 Task: Create a rule from the Routing list, Task moved to a section -> Set Priority in the project TransferLine , set the section as To-Do and set the priority of the task as  High.
Action: Mouse moved to (73, 488)
Screenshot: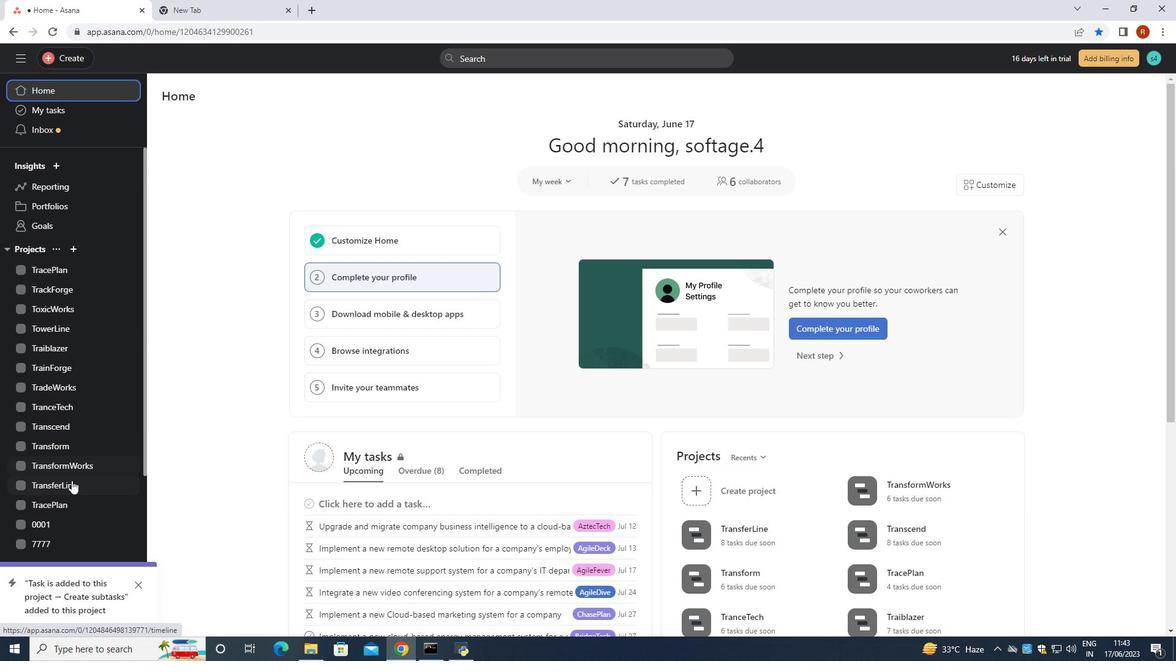 
Action: Mouse pressed left at (73, 488)
Screenshot: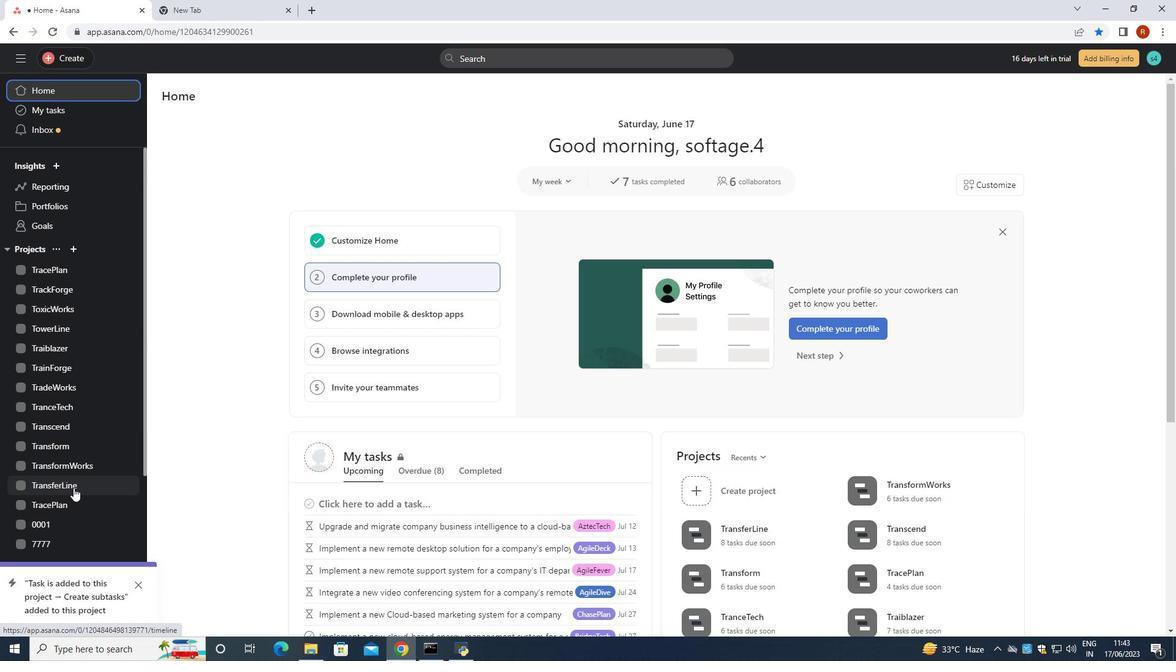 
Action: Mouse moved to (1129, 104)
Screenshot: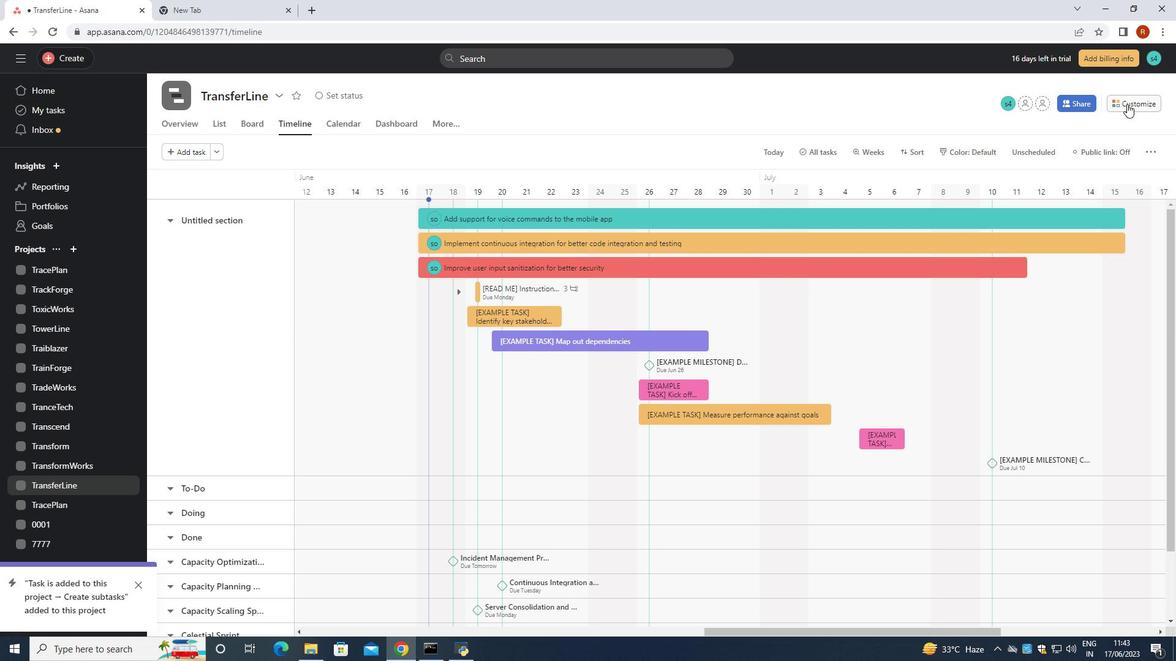 
Action: Mouse pressed left at (1129, 104)
Screenshot: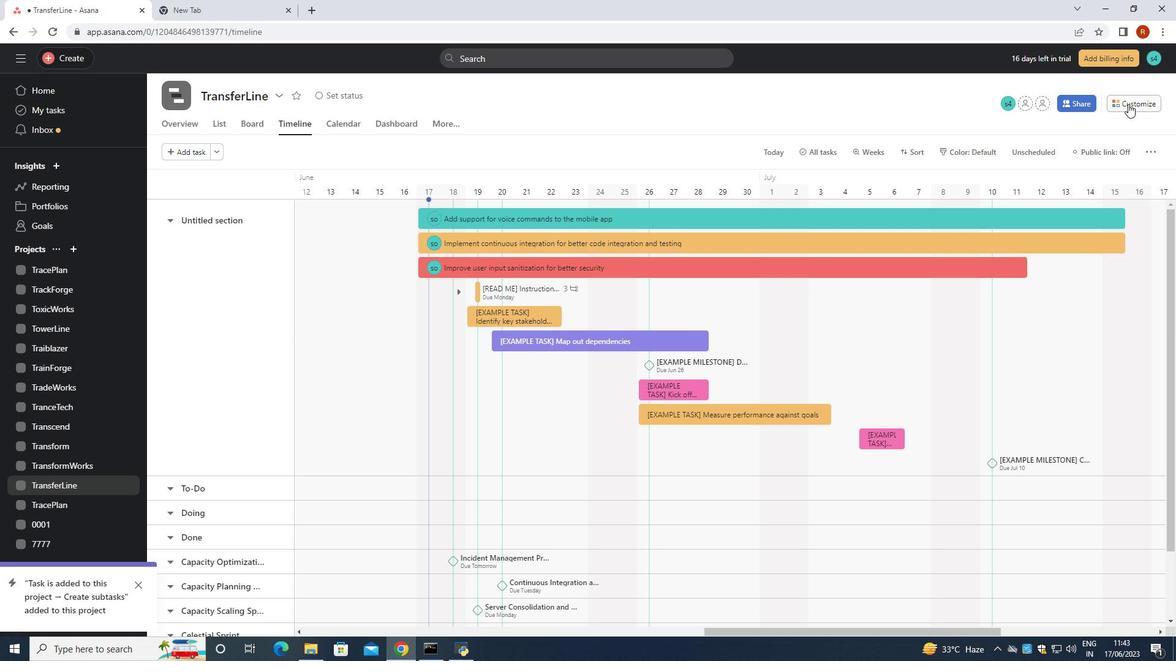 
Action: Mouse moved to (902, 303)
Screenshot: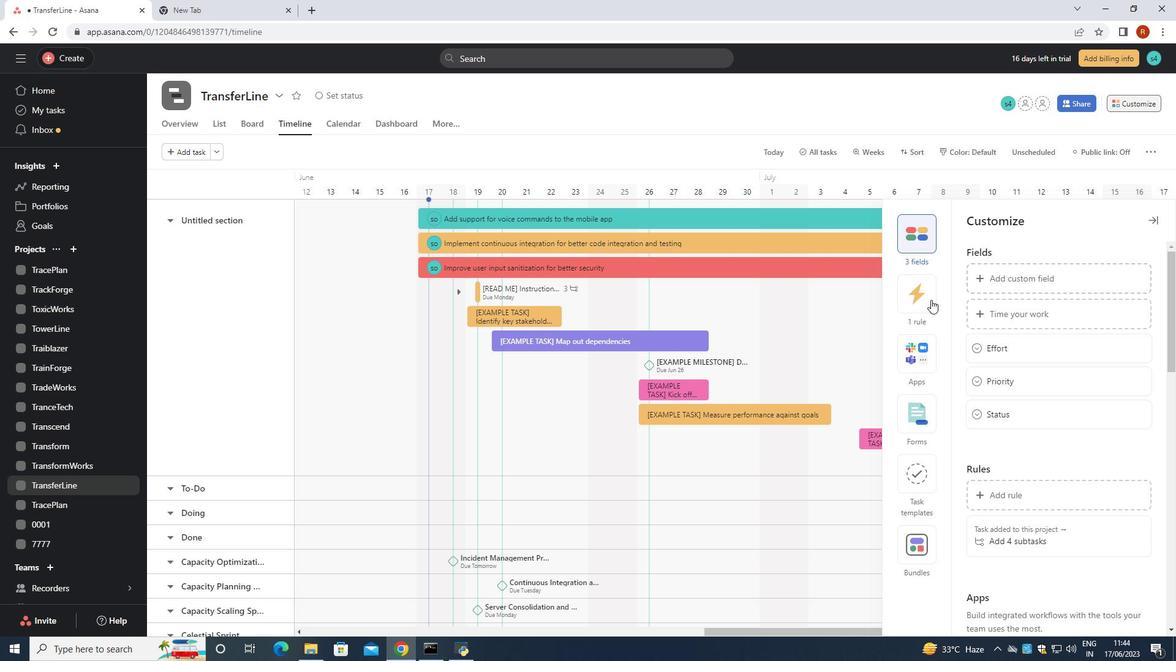 
Action: Mouse pressed left at (902, 303)
Screenshot: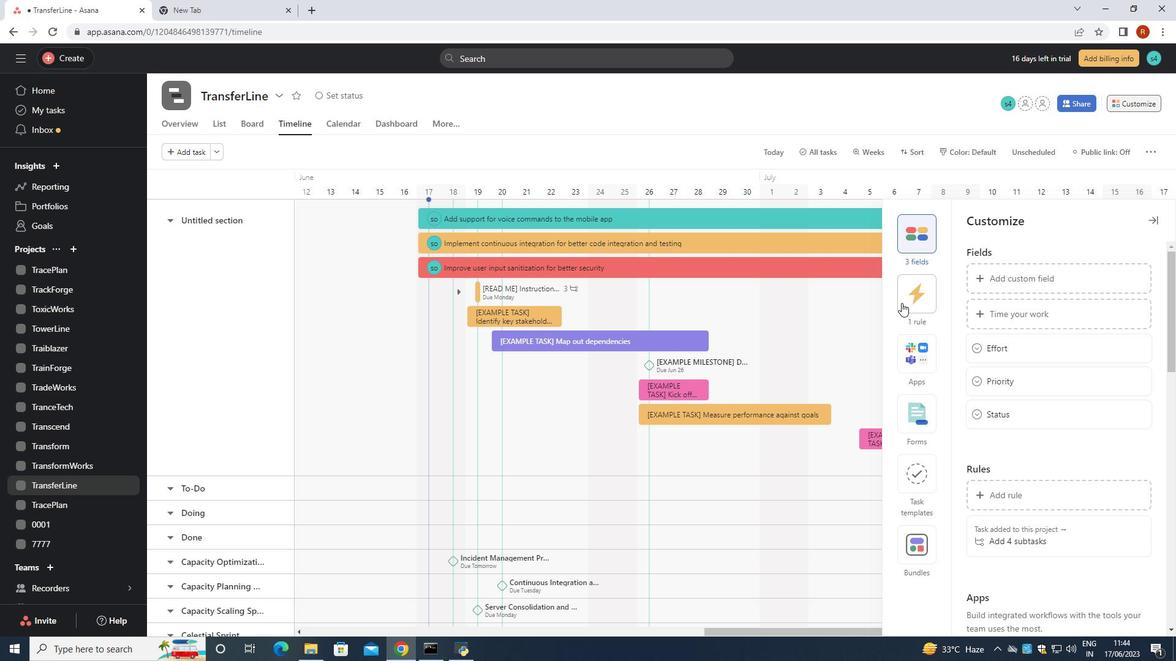 
Action: Mouse moved to (1079, 278)
Screenshot: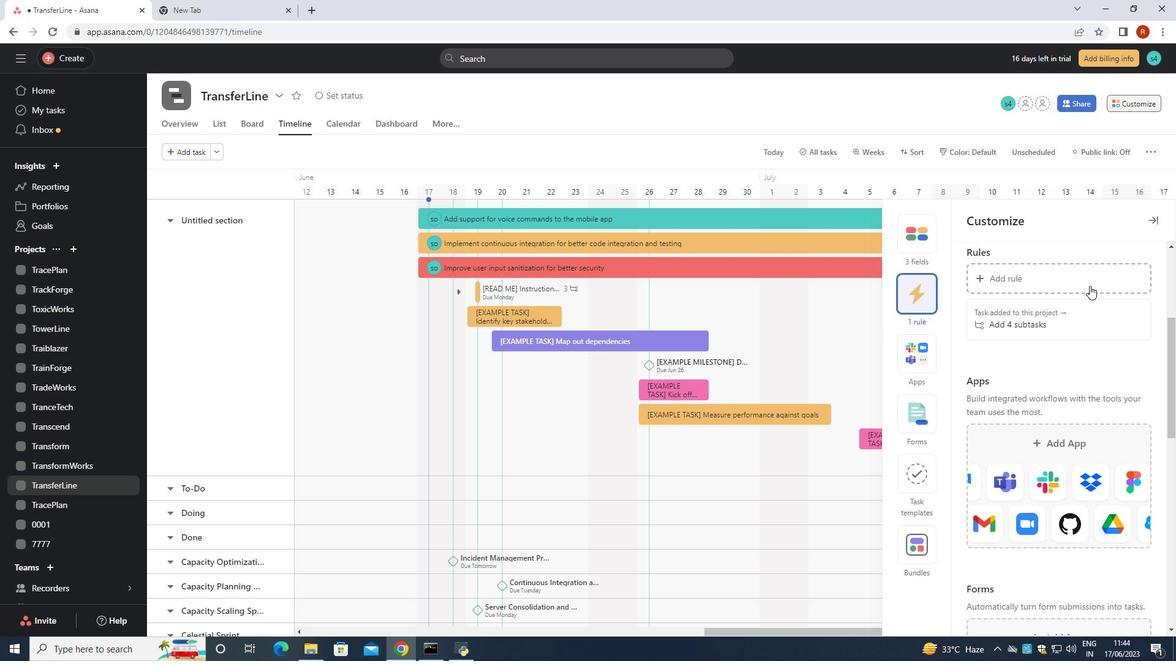 
Action: Mouse pressed left at (1079, 278)
Screenshot: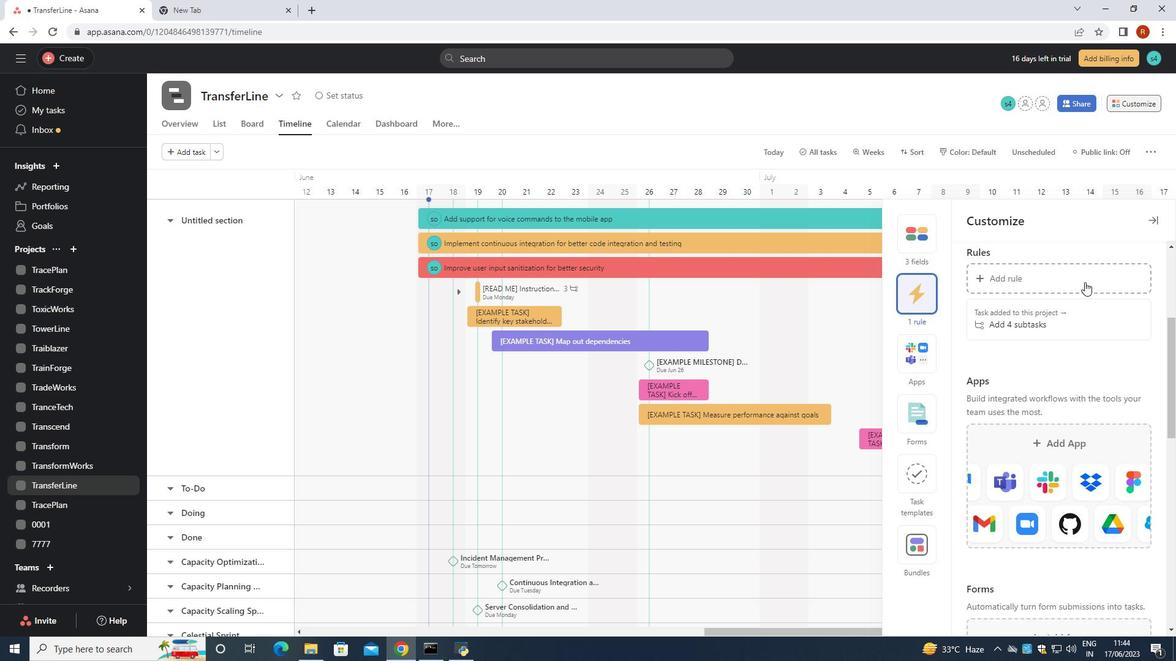 
Action: Mouse moved to (268, 164)
Screenshot: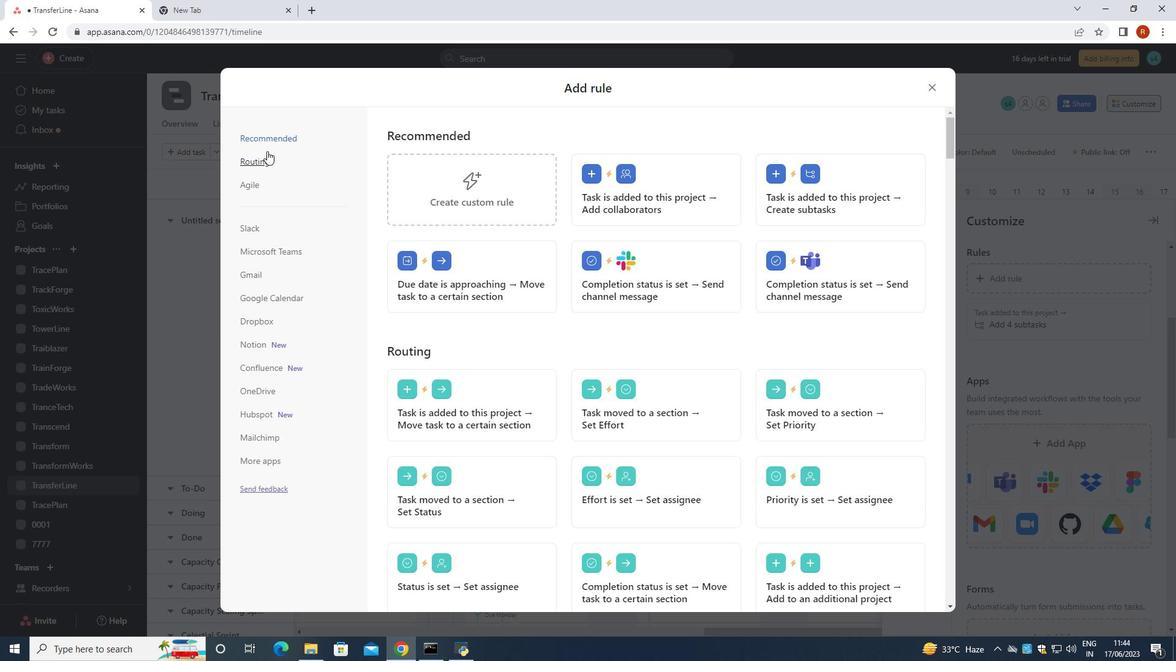 
Action: Mouse pressed left at (268, 164)
Screenshot: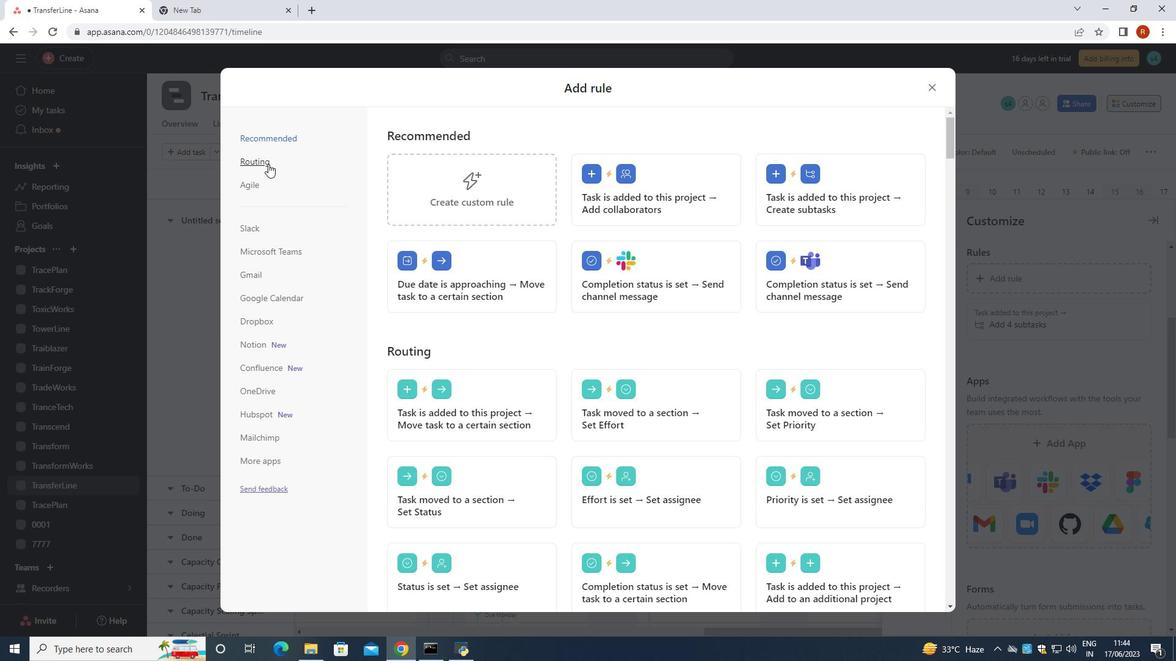 
Action: Mouse moved to (828, 204)
Screenshot: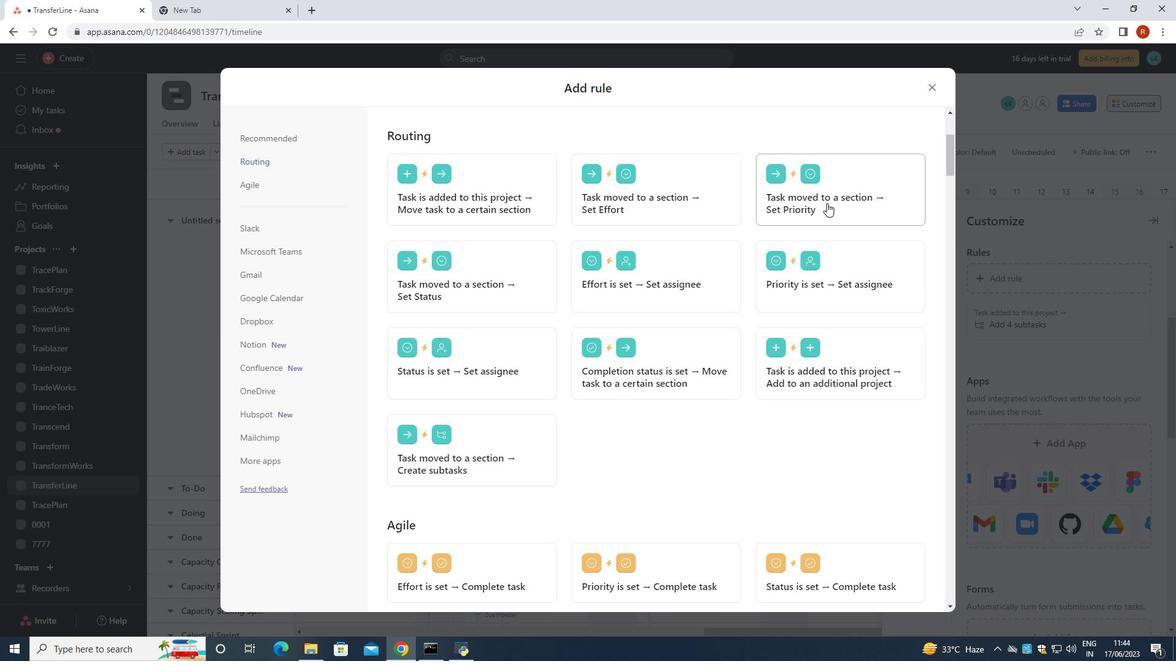 
Action: Mouse pressed left at (828, 204)
Screenshot: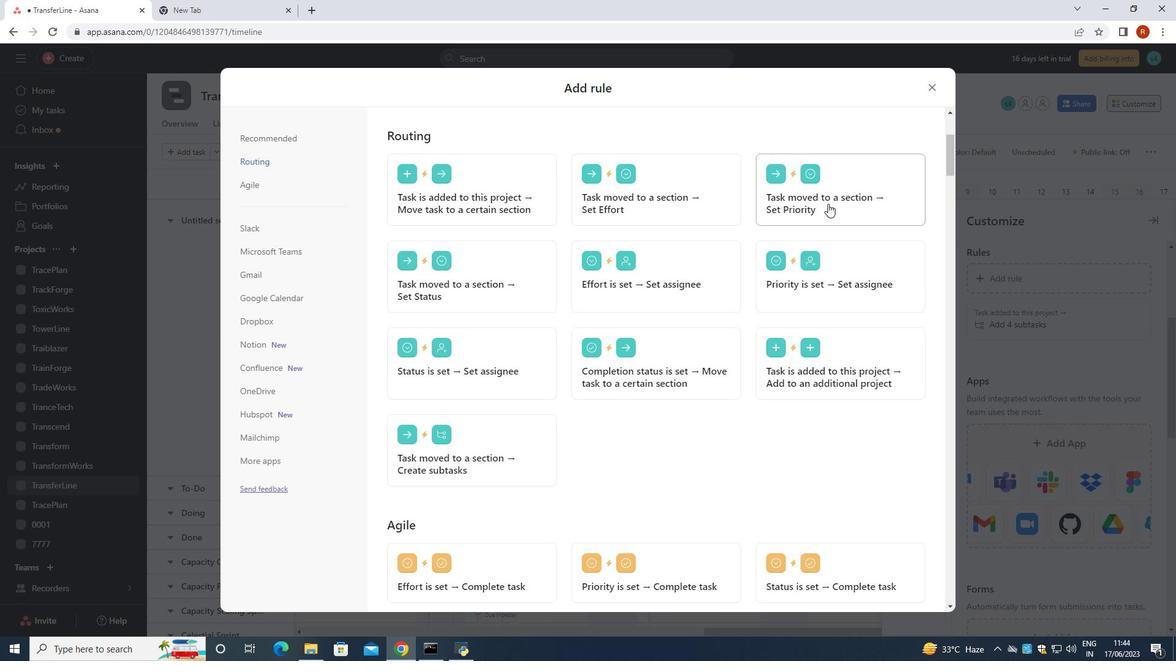 
Action: Mouse moved to (448, 335)
Screenshot: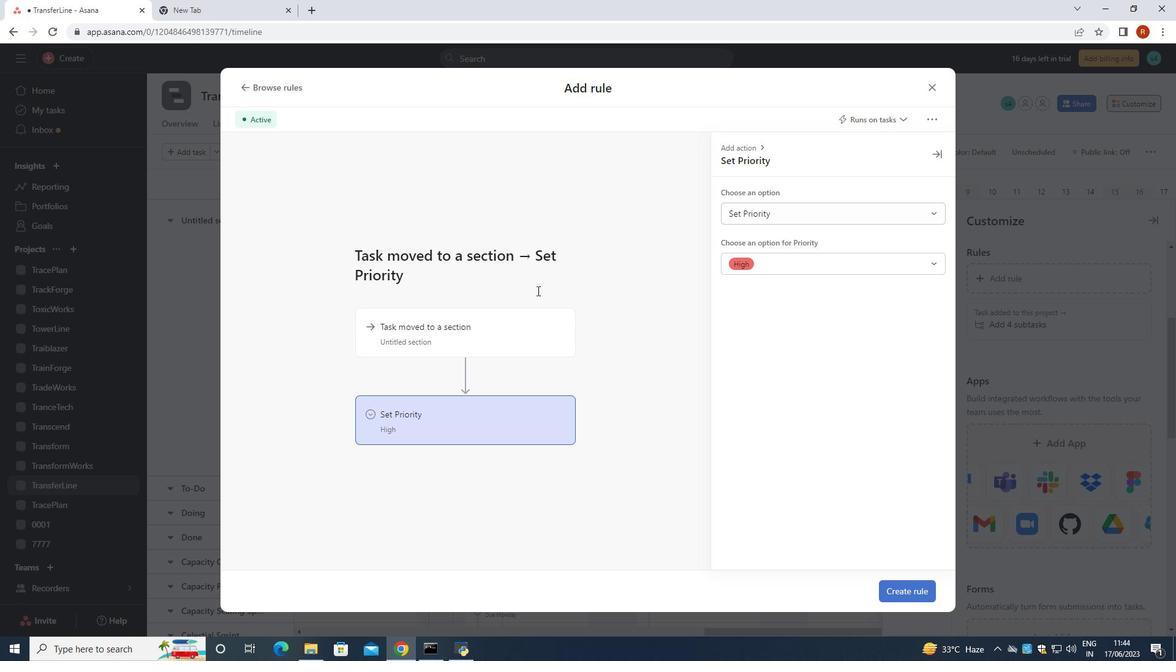 
Action: Mouse pressed left at (448, 335)
Screenshot: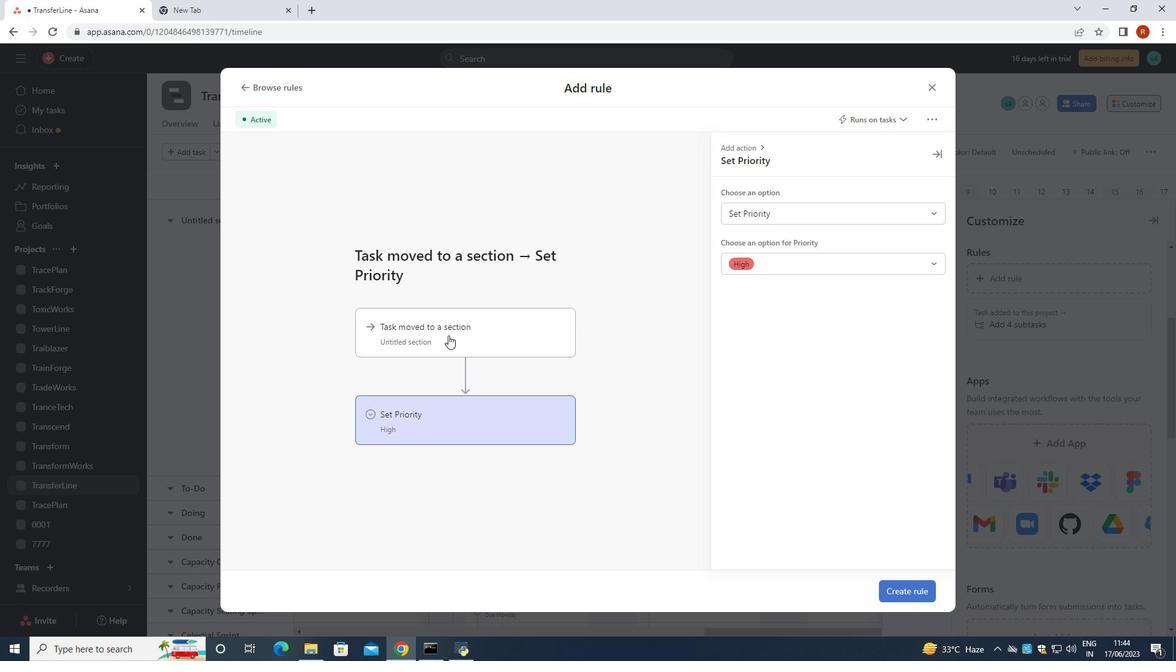 
Action: Mouse moved to (850, 215)
Screenshot: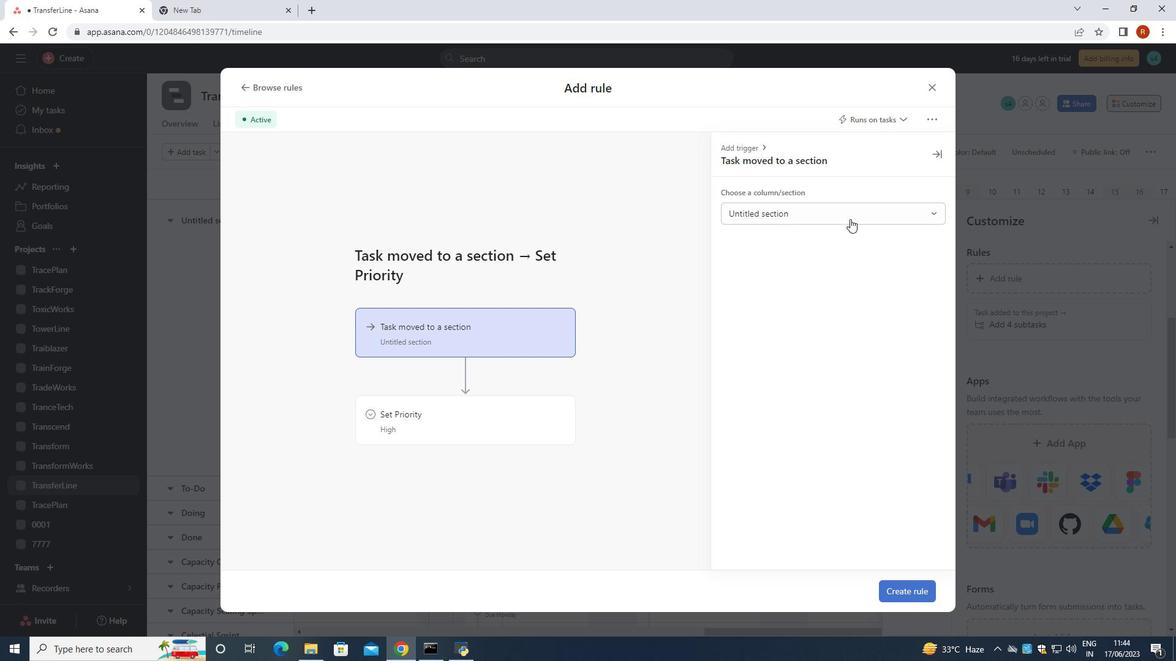 
Action: Mouse pressed left at (850, 215)
Screenshot: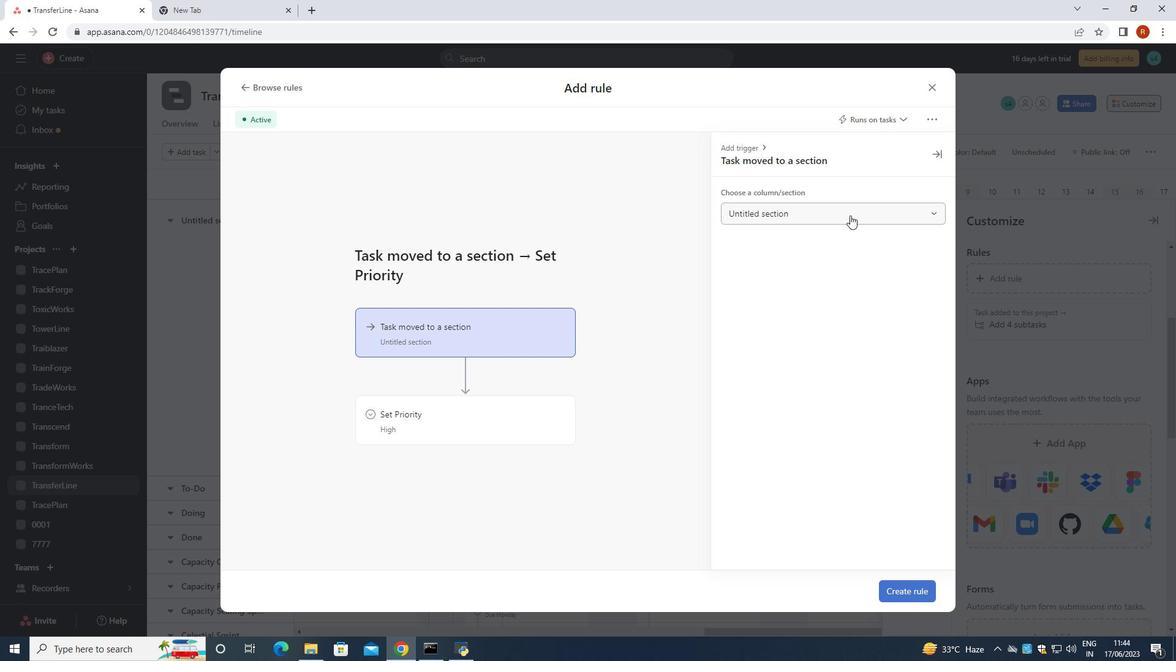 
Action: Mouse moved to (774, 263)
Screenshot: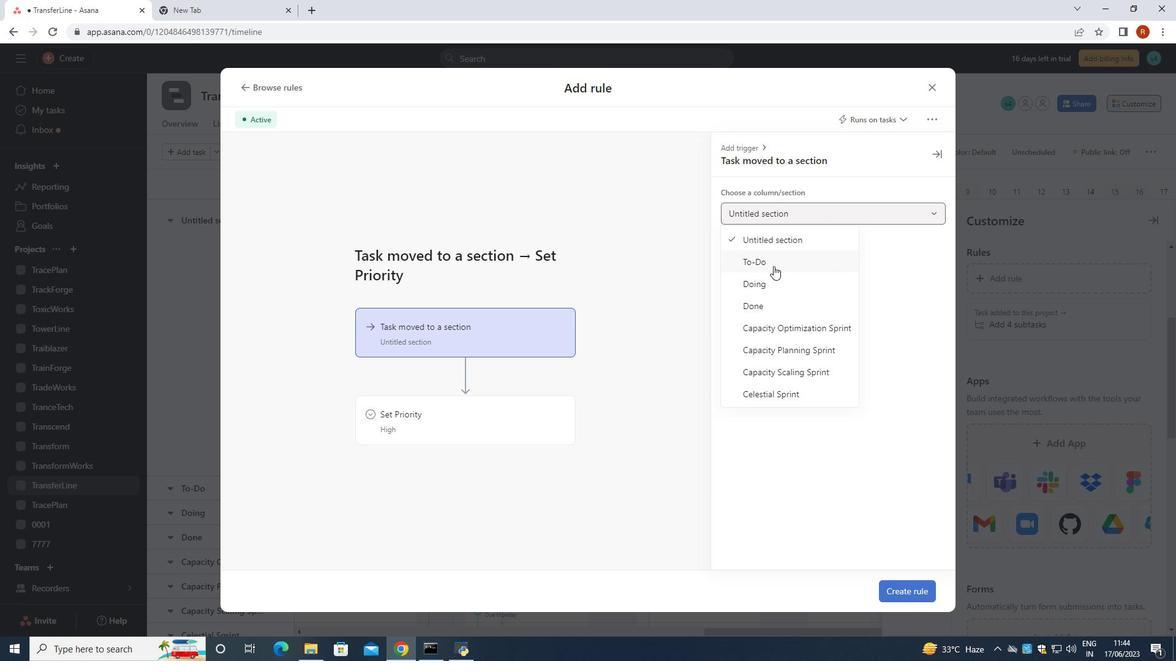 
Action: Mouse pressed left at (774, 263)
Screenshot: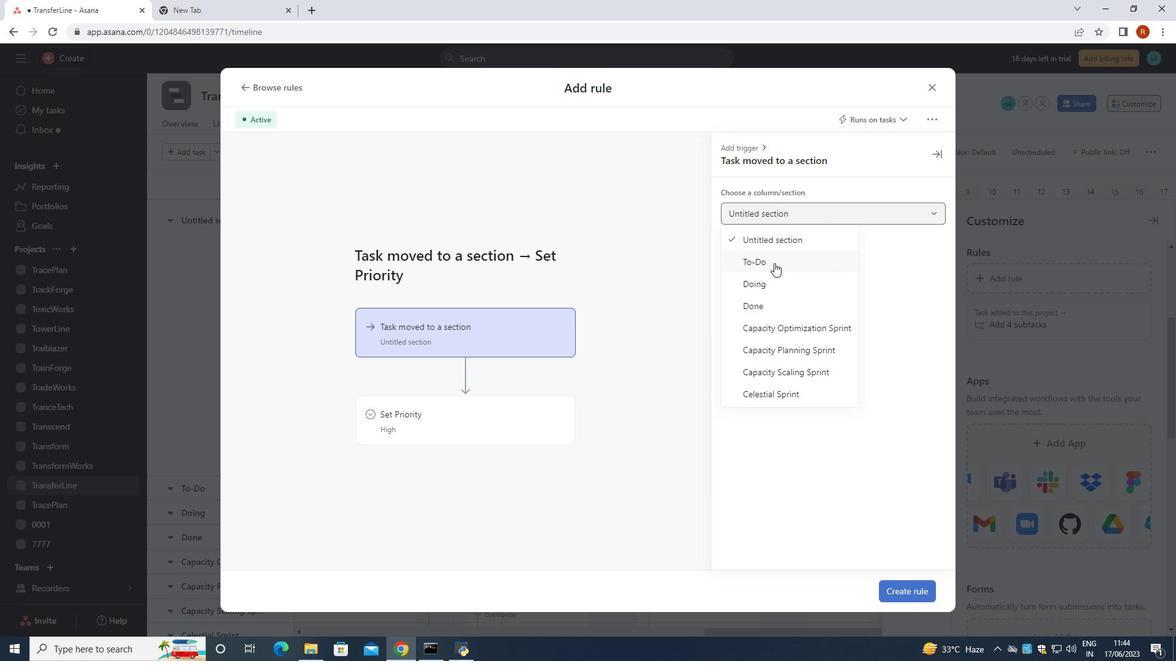 
Action: Mouse moved to (553, 405)
Screenshot: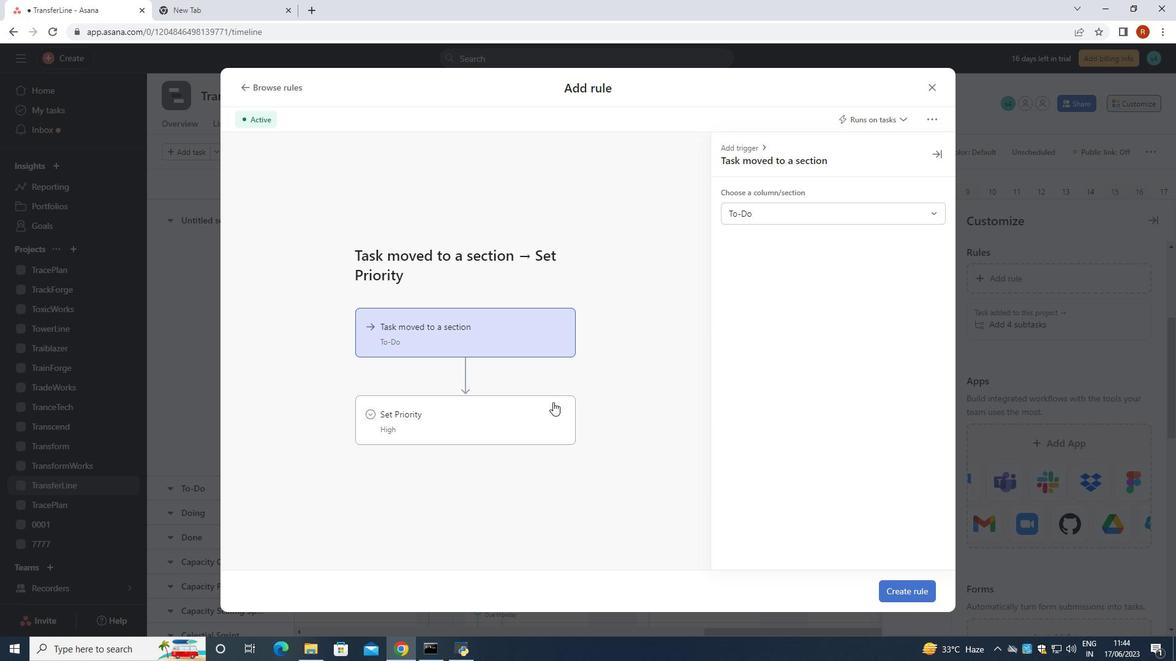 
Action: Mouse pressed left at (553, 405)
Screenshot: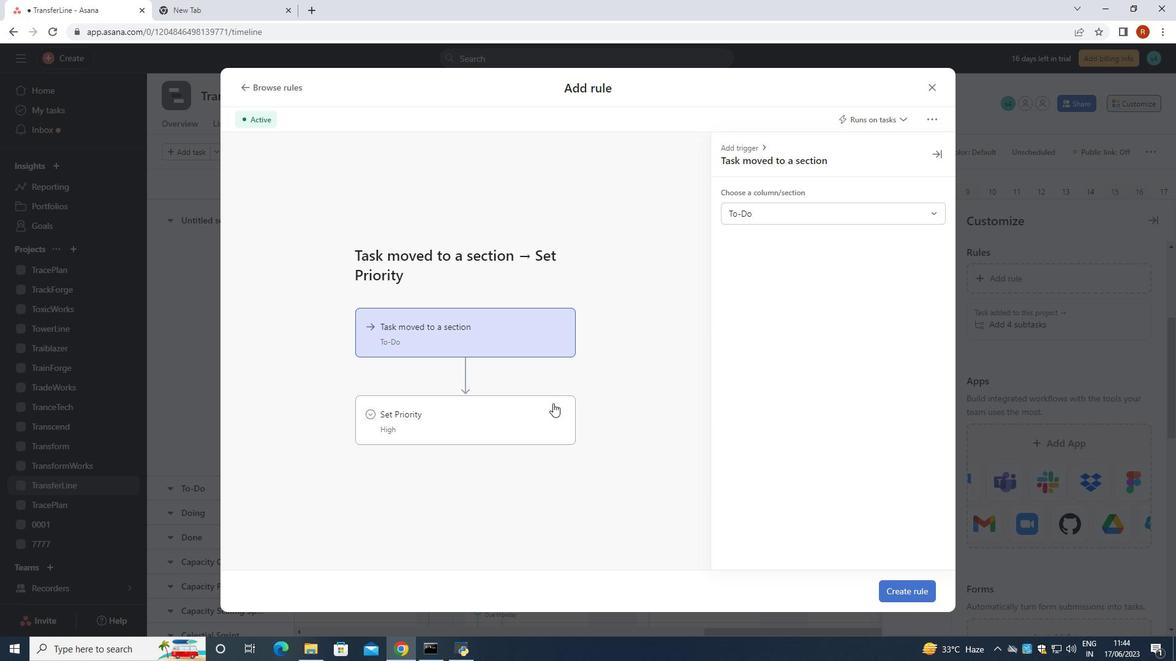
Action: Mouse moved to (930, 264)
Screenshot: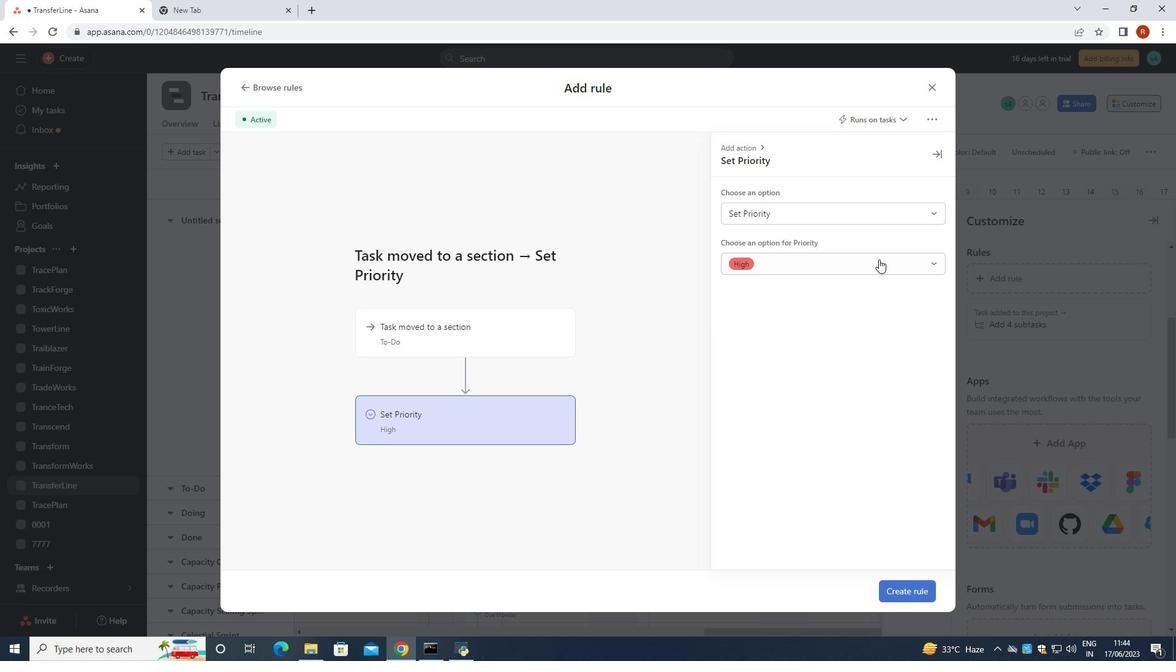 
Action: Mouse pressed left at (930, 264)
Screenshot: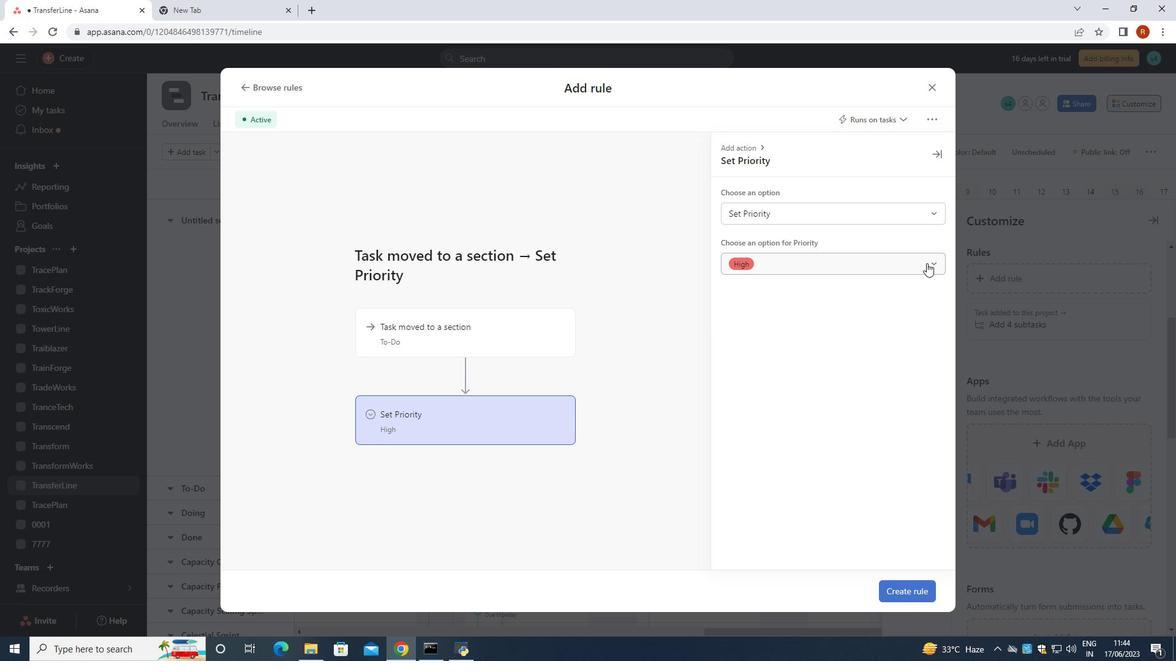 
Action: Mouse moved to (763, 292)
Screenshot: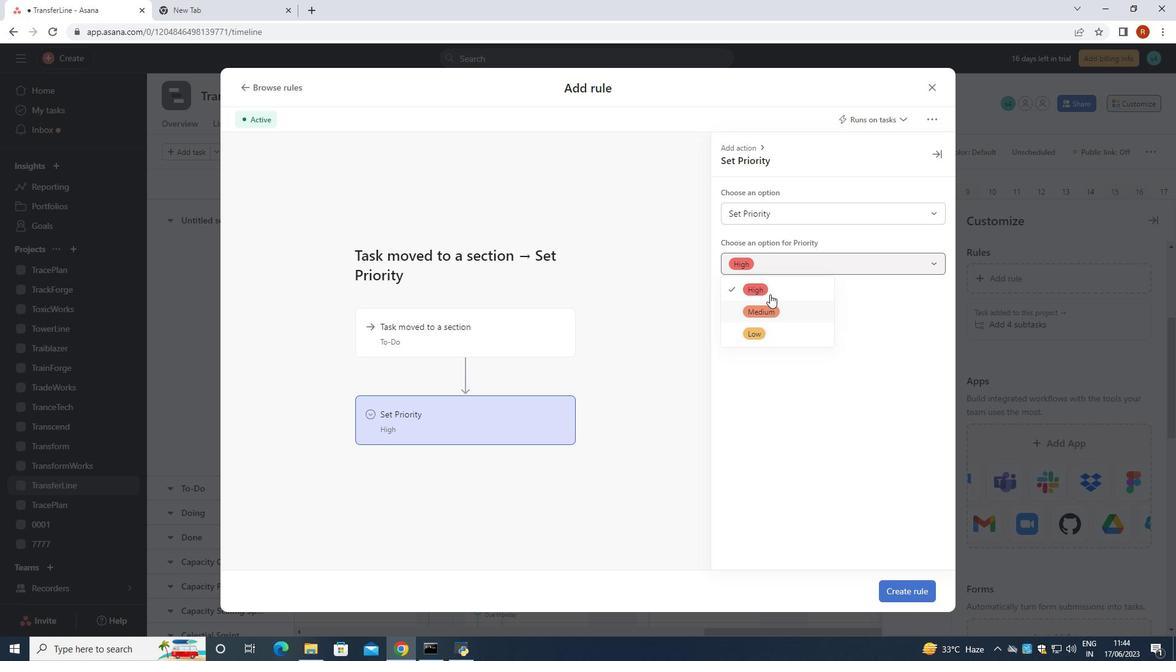 
Action: Mouse pressed left at (763, 292)
Screenshot: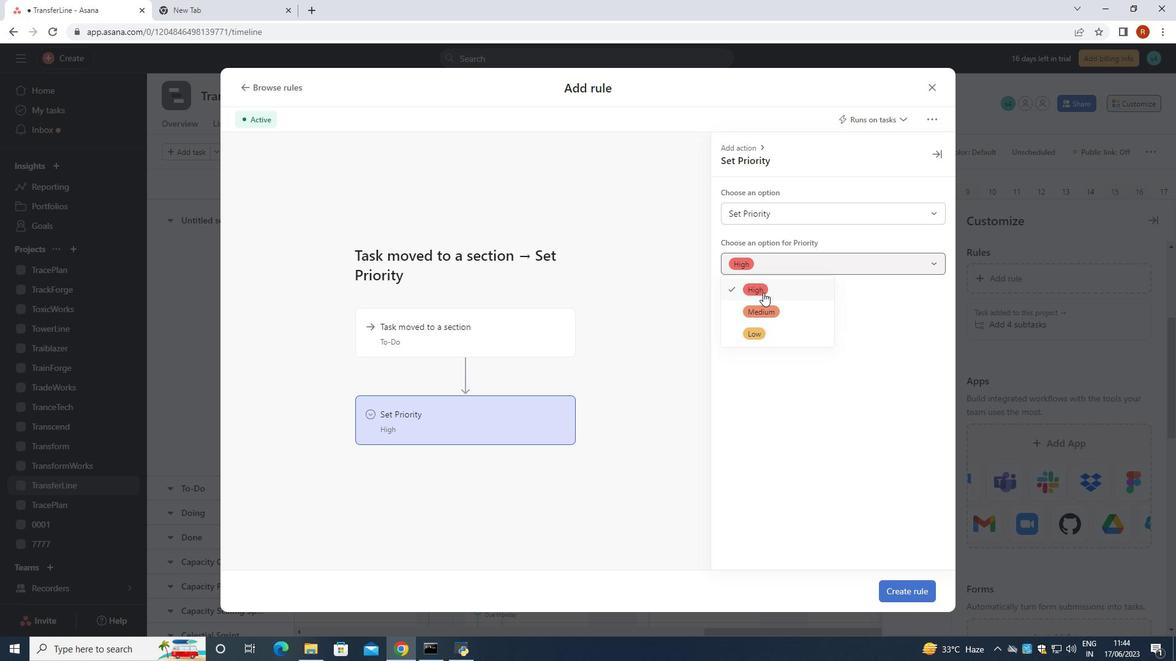 
Action: Mouse moved to (919, 594)
Screenshot: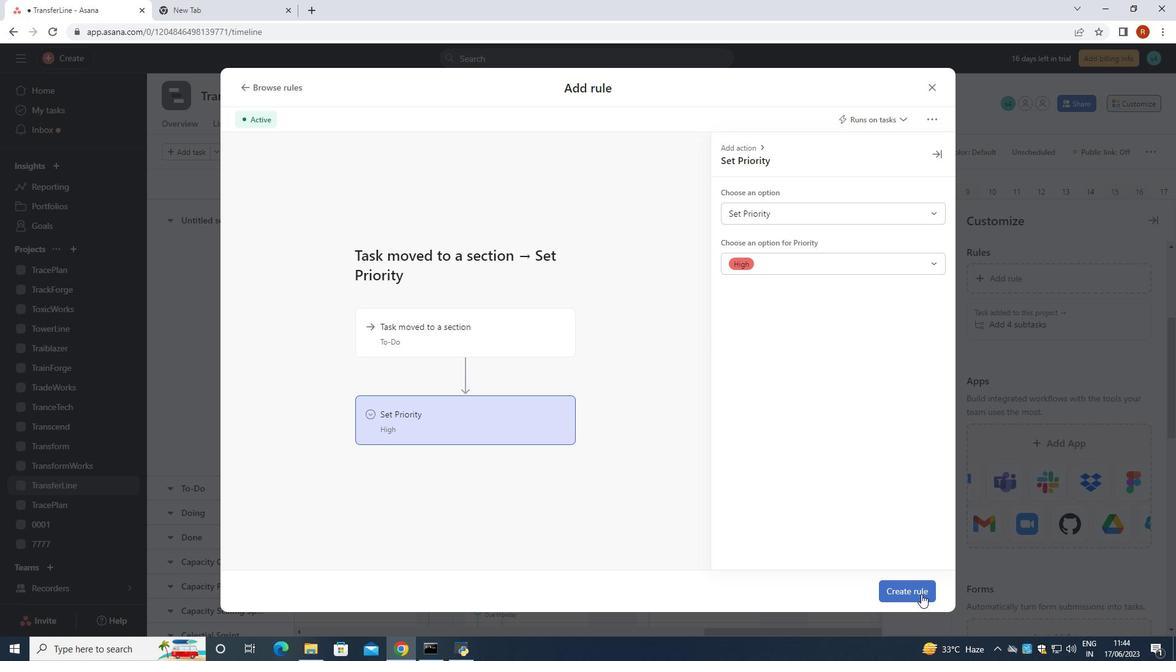 
Action: Mouse pressed left at (919, 594)
Screenshot: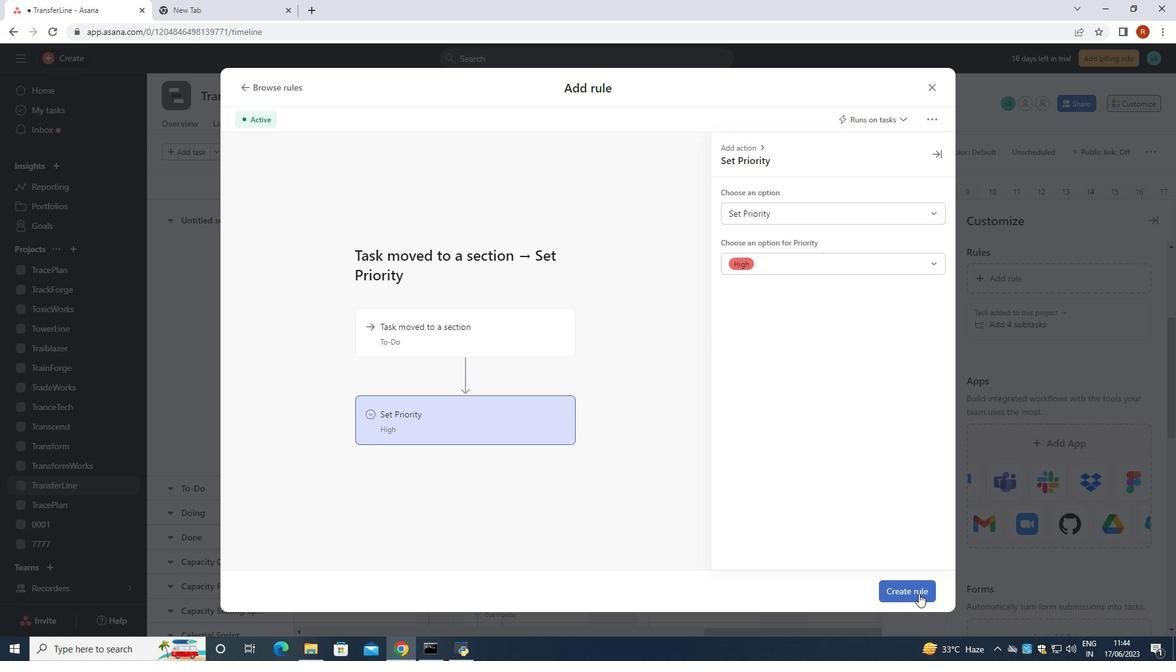 
